 Task: Sort the products in the category "More Meals & Sides" by price (highest first).
Action: Mouse moved to (27, 148)
Screenshot: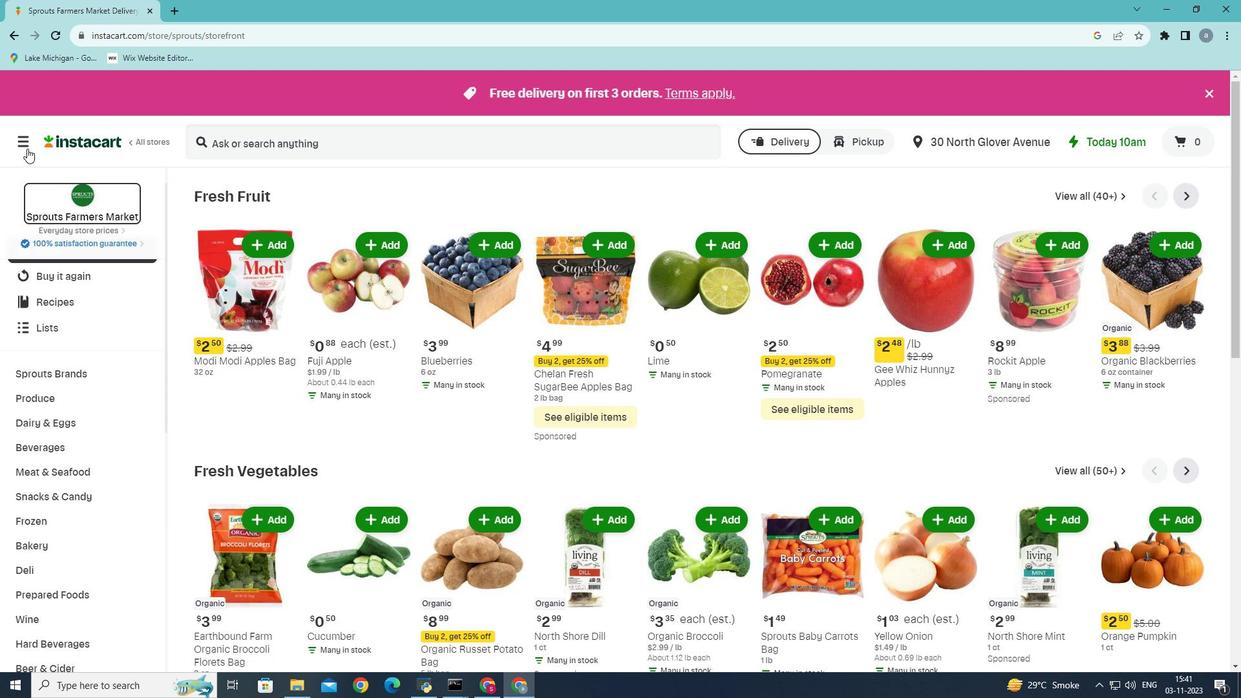 
Action: Mouse pressed left at (27, 148)
Screenshot: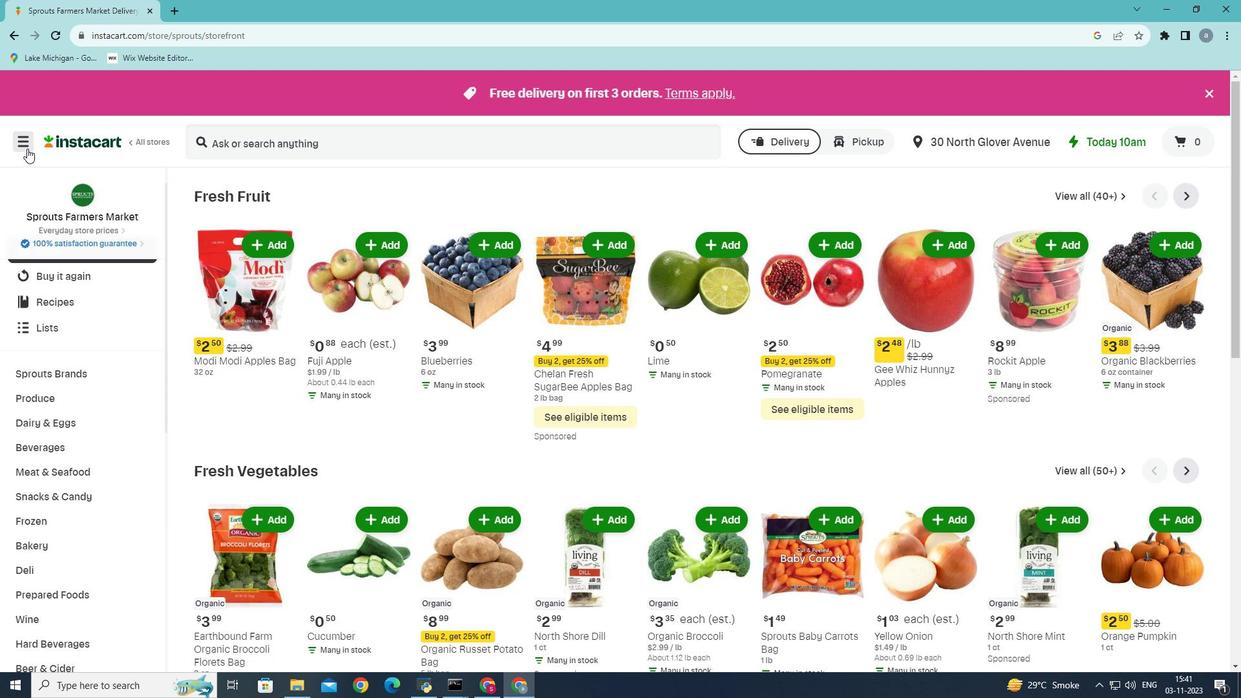 
Action: Mouse moved to (68, 353)
Screenshot: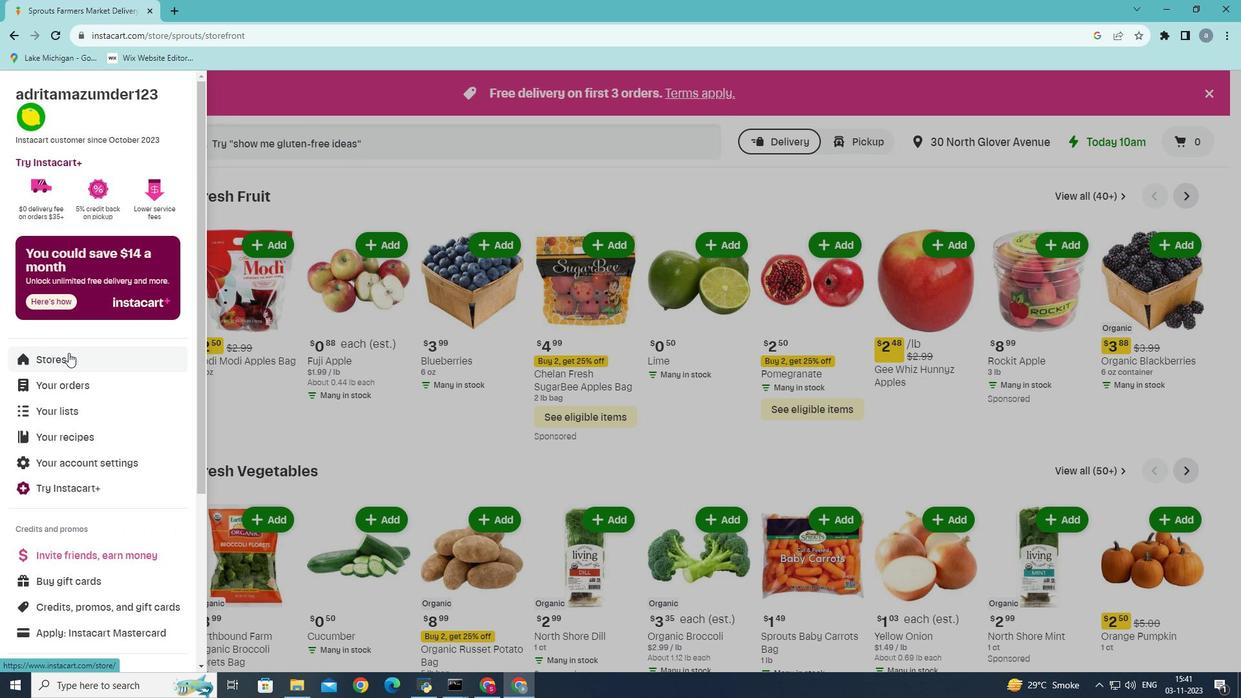 
Action: Mouse pressed left at (68, 353)
Screenshot: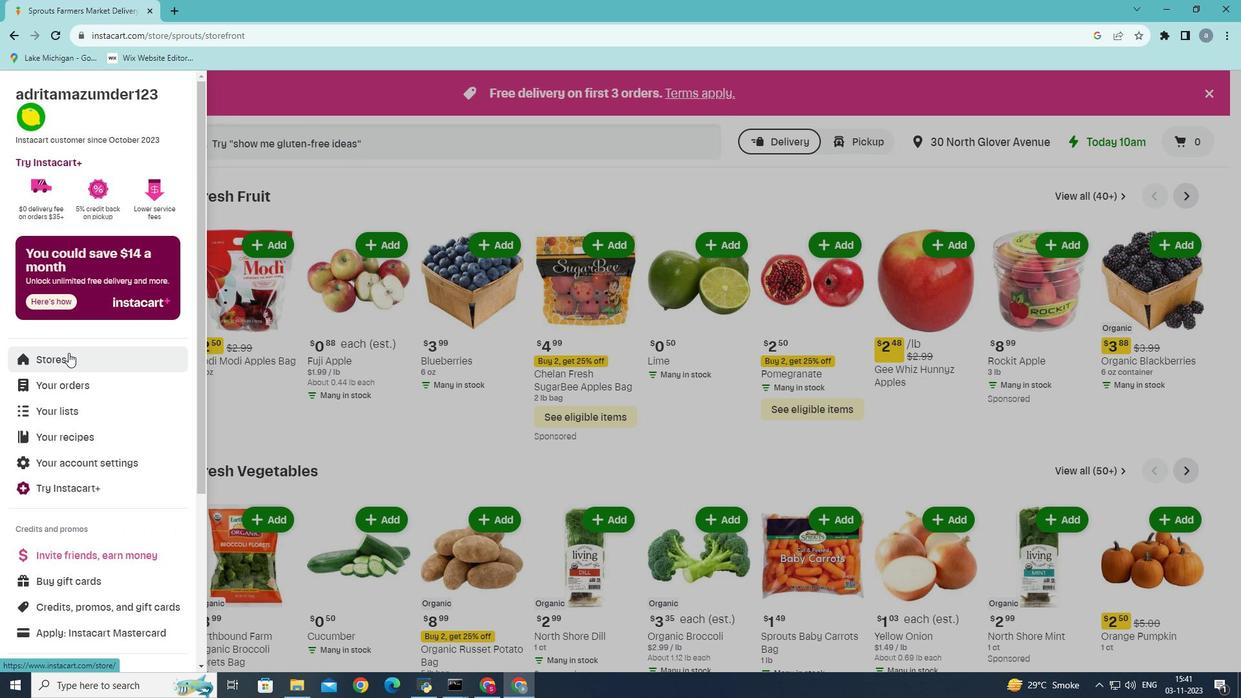 
Action: Mouse moved to (304, 144)
Screenshot: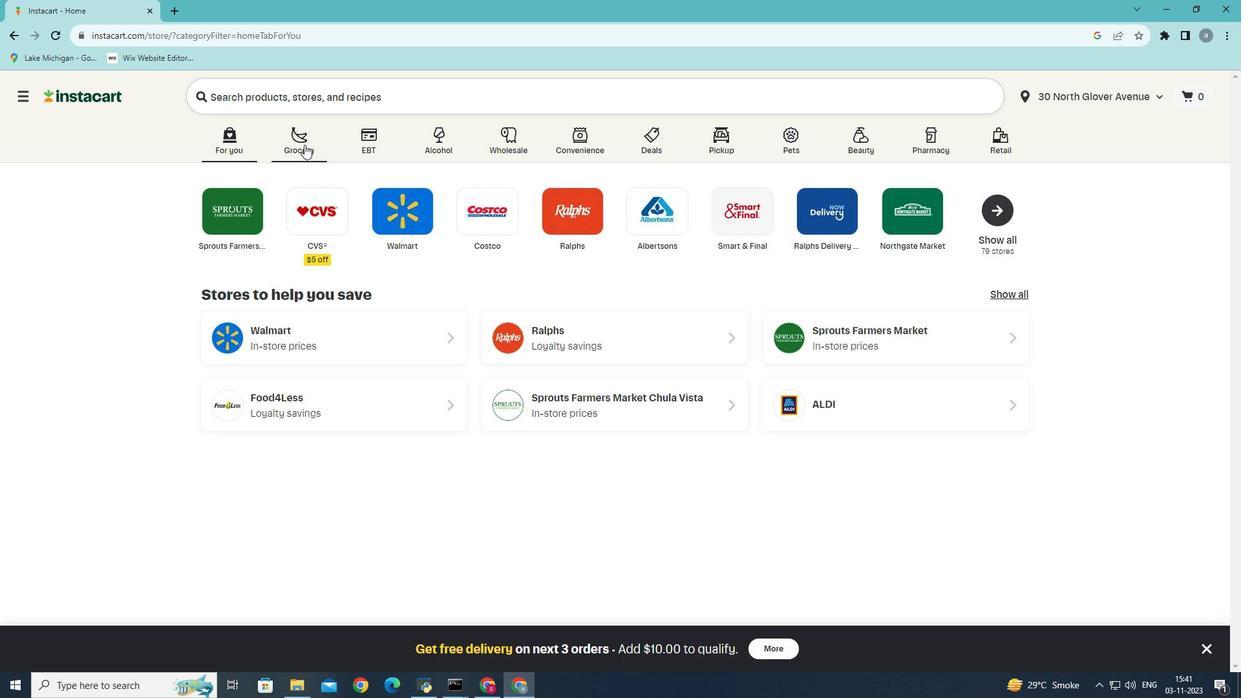 
Action: Mouse pressed left at (304, 144)
Screenshot: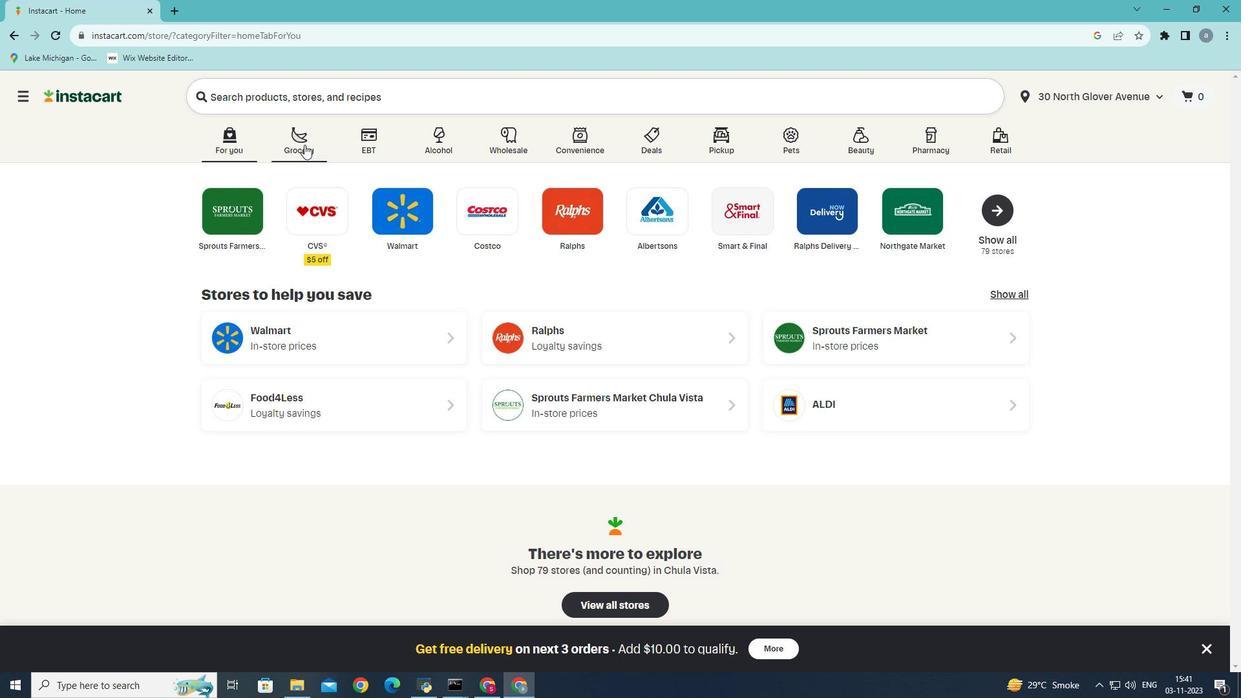 
Action: Mouse moved to (287, 382)
Screenshot: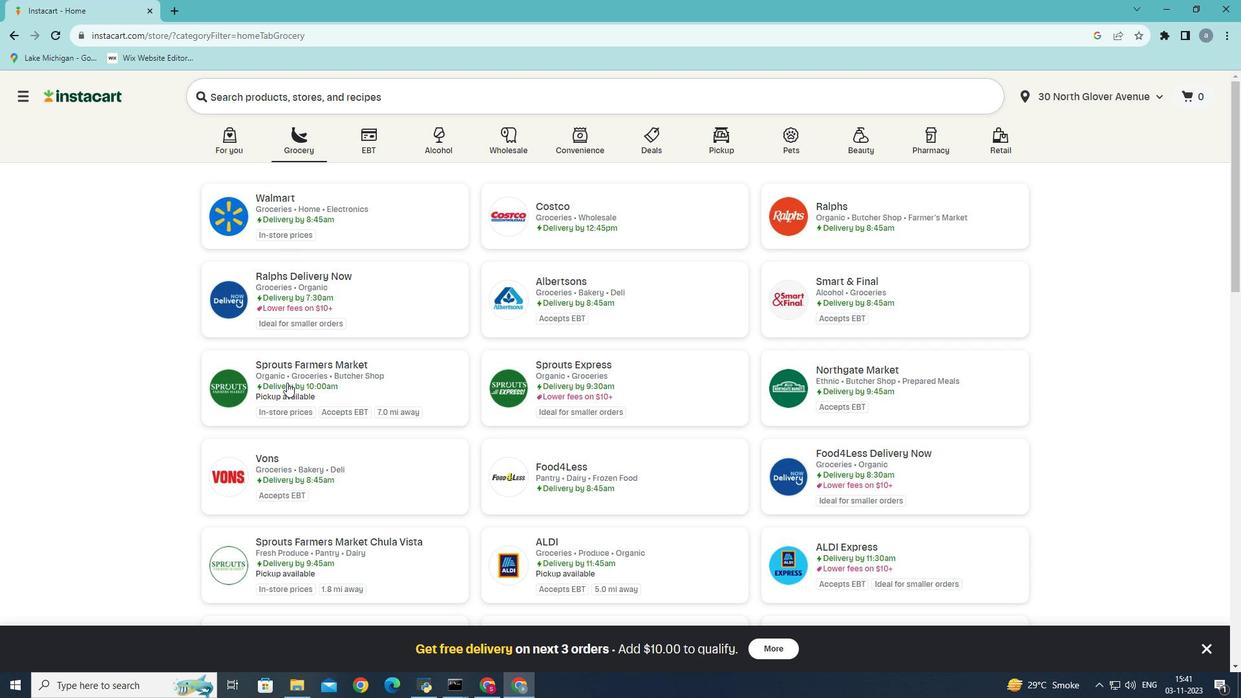 
Action: Mouse pressed left at (287, 382)
Screenshot: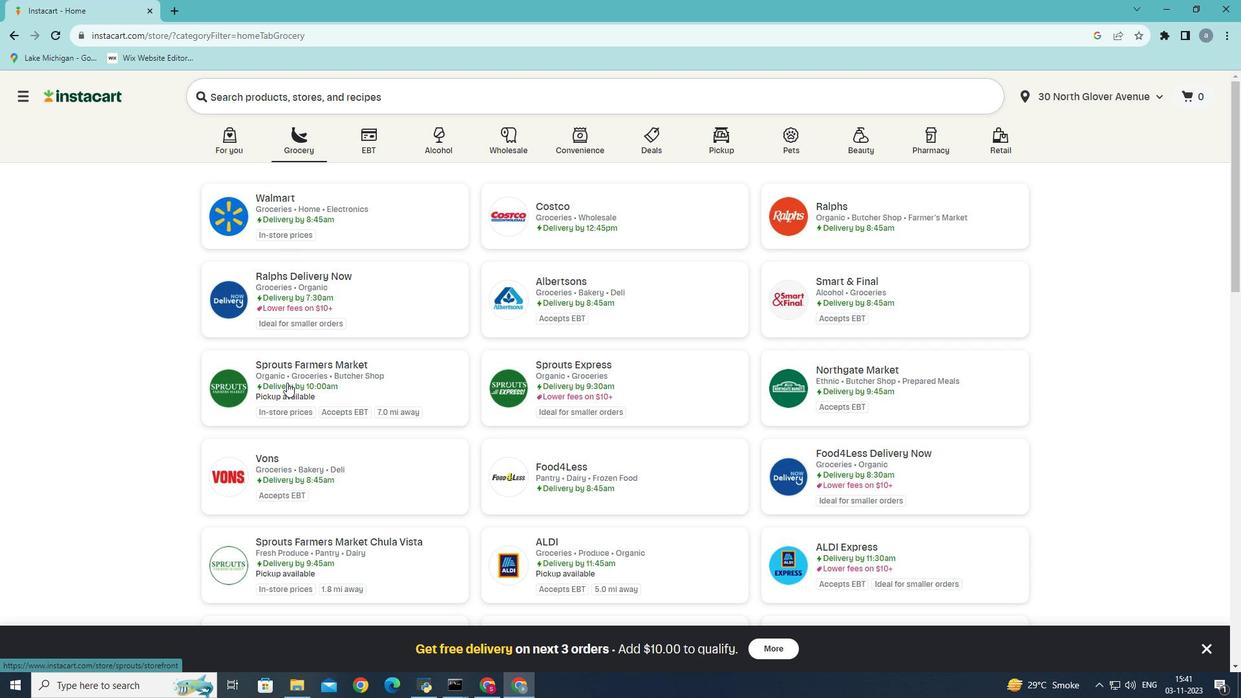 
Action: Mouse moved to (65, 658)
Screenshot: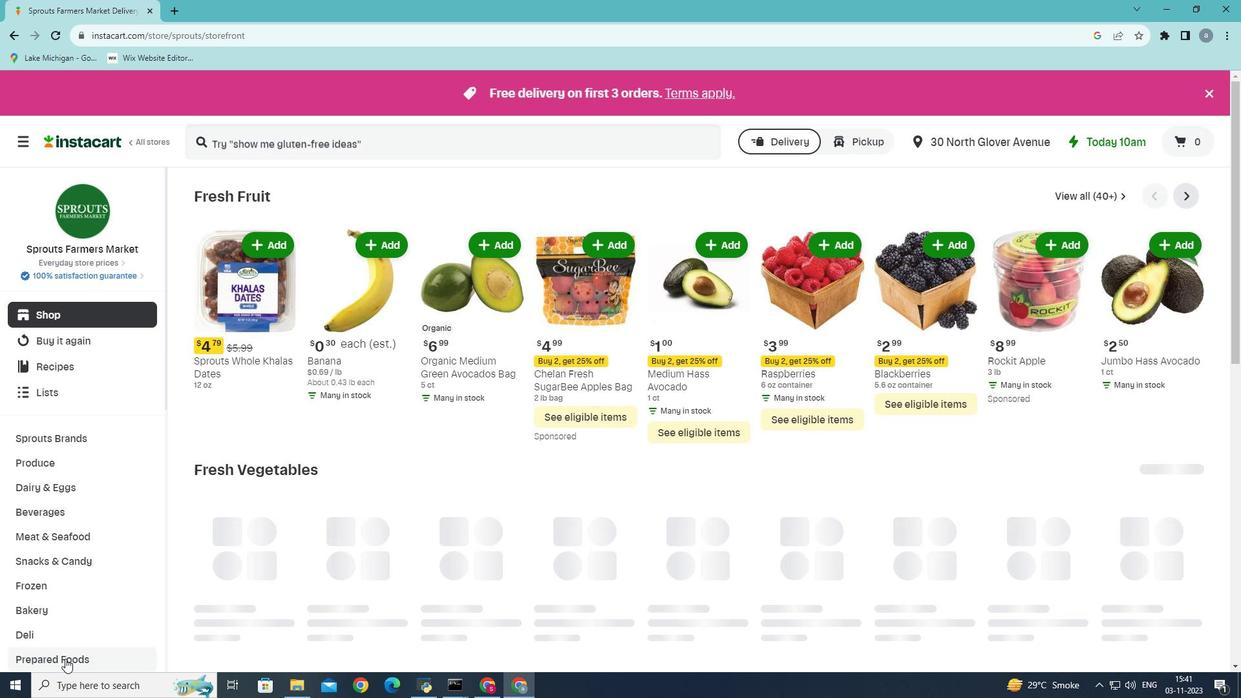 
Action: Mouse pressed left at (65, 658)
Screenshot: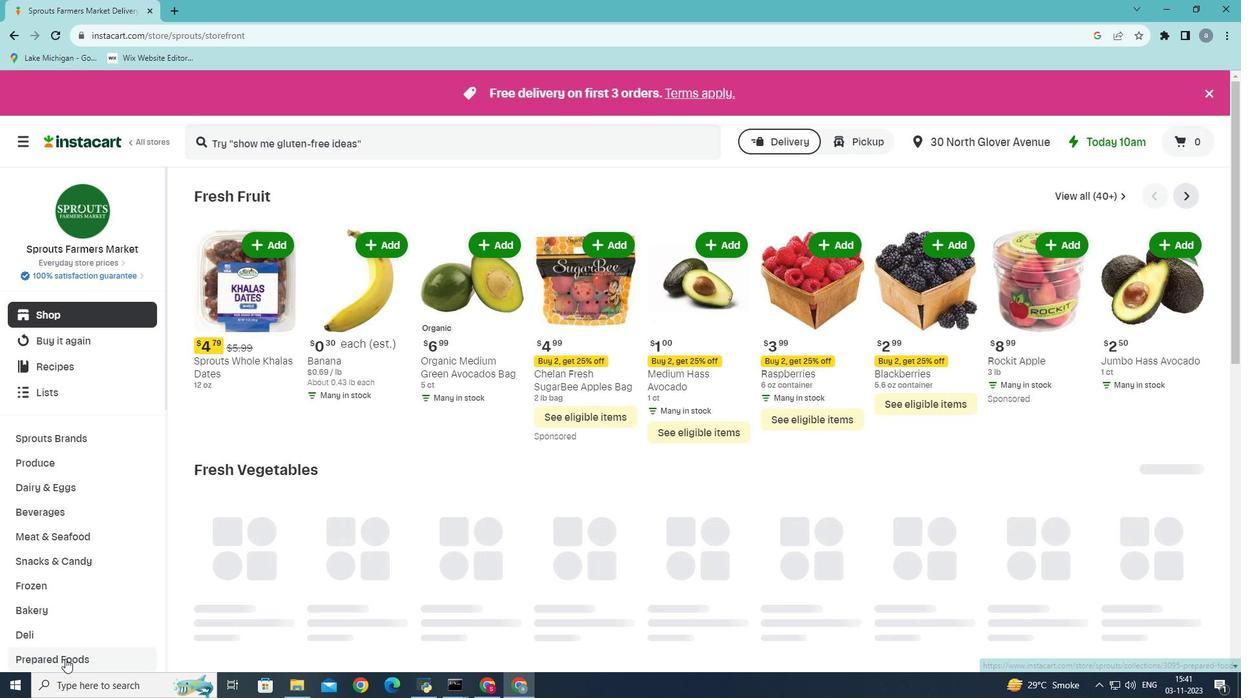 
Action: Mouse moved to (459, 225)
Screenshot: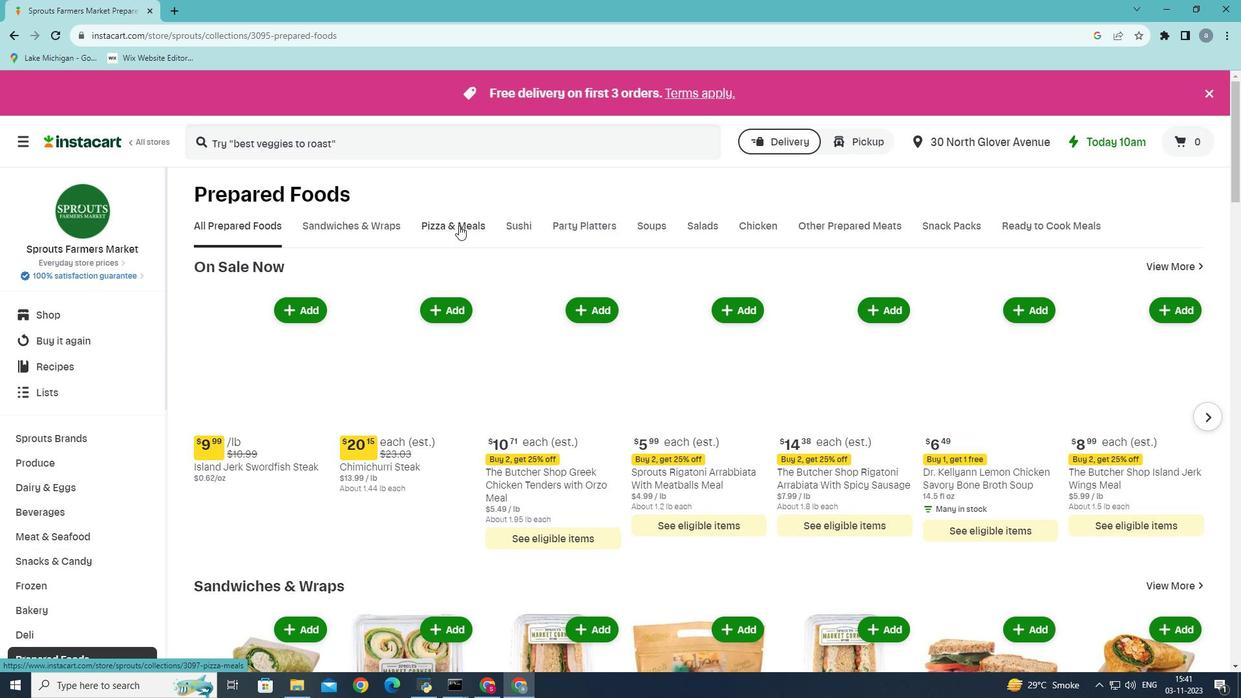 
Action: Mouse pressed left at (459, 225)
Screenshot: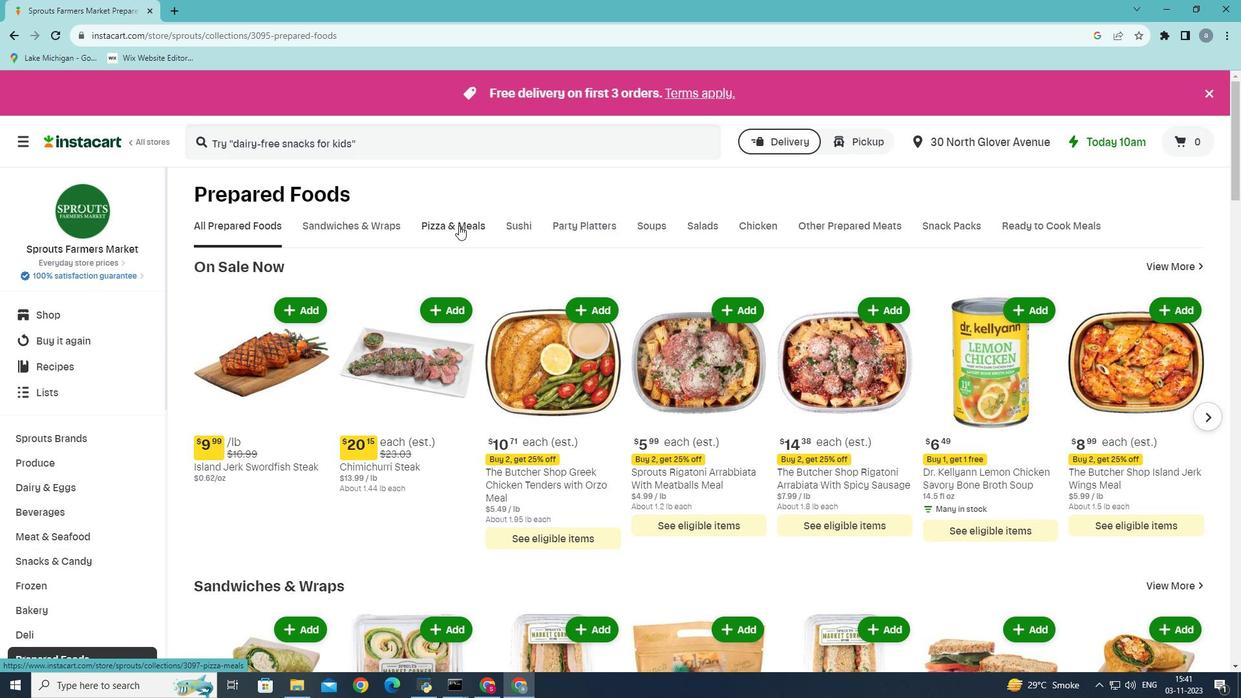 
Action: Mouse moved to (915, 276)
Screenshot: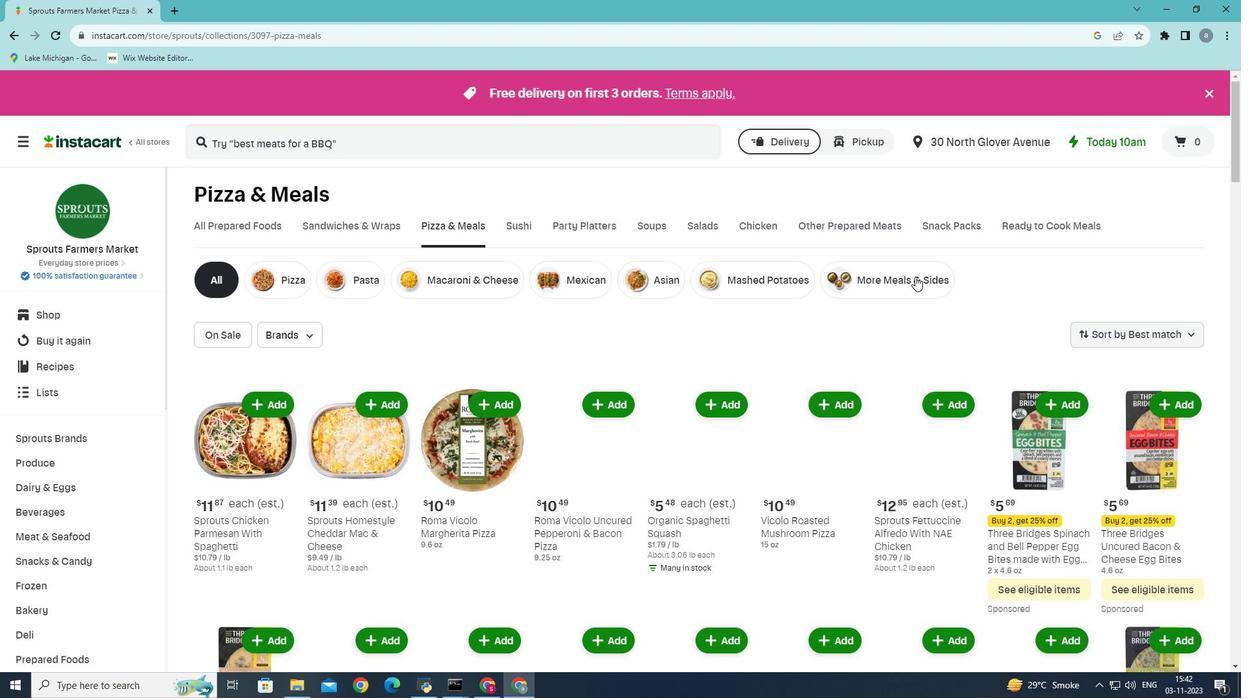 
Action: Mouse pressed left at (915, 276)
Screenshot: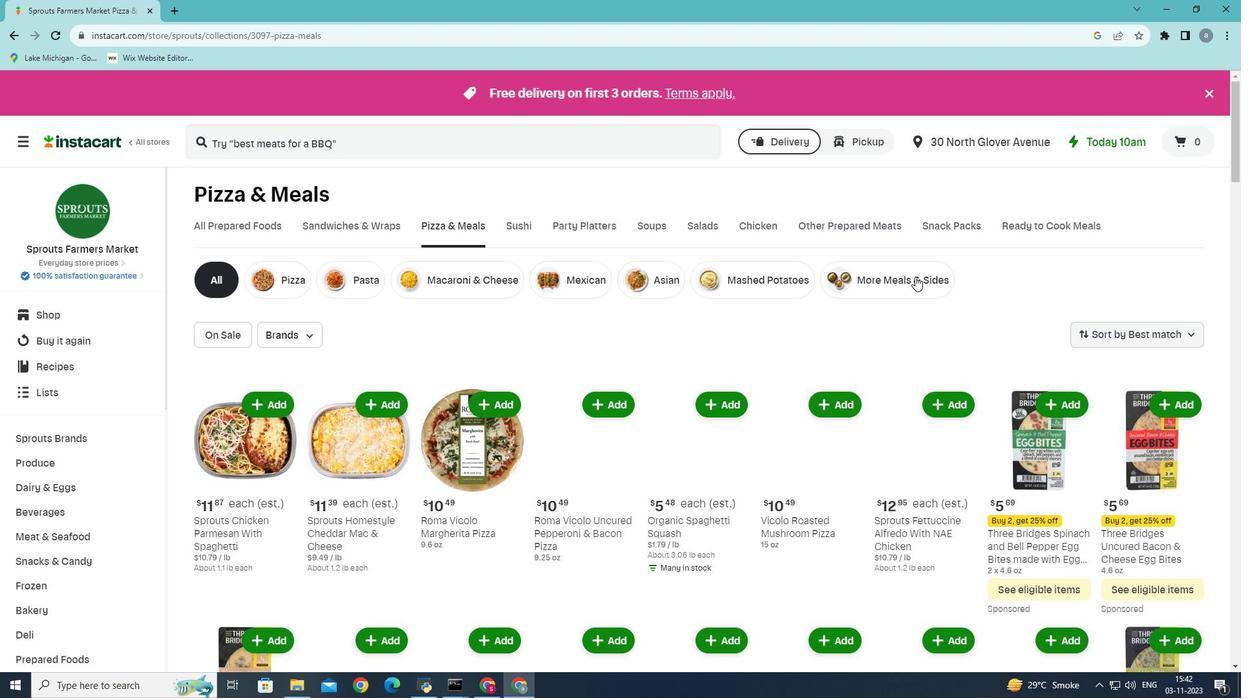 
Action: Mouse moved to (1190, 336)
Screenshot: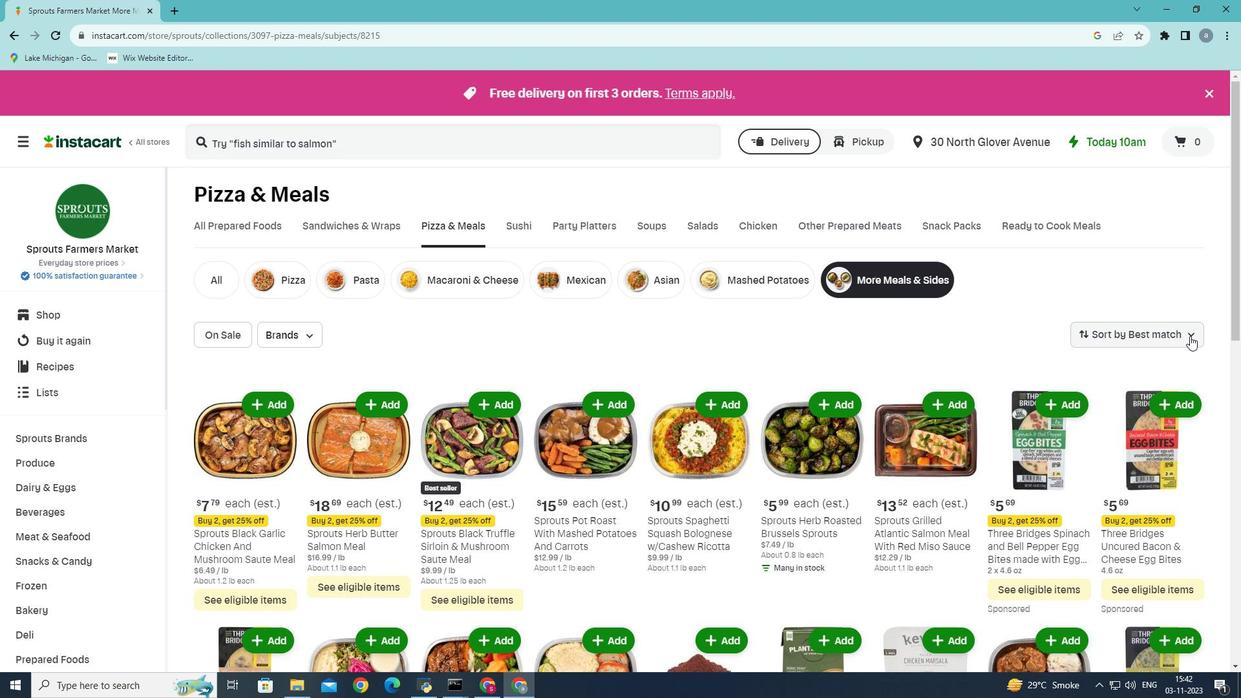 
Action: Mouse pressed left at (1190, 336)
Screenshot: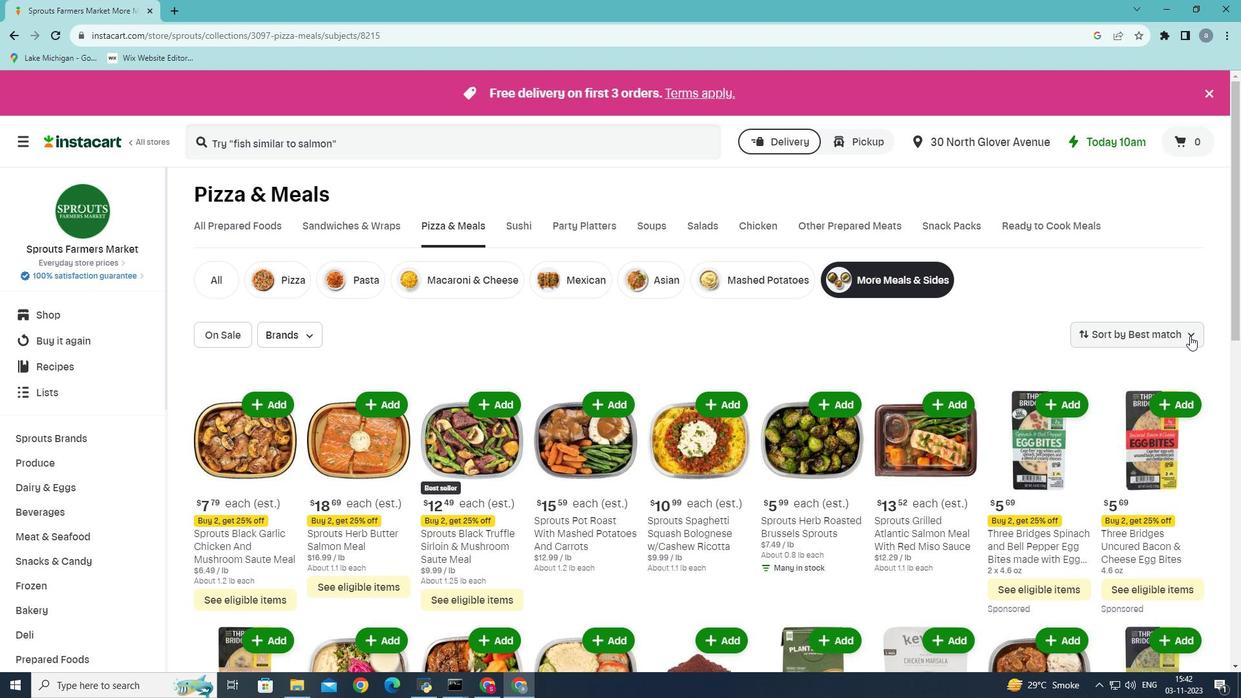 
Action: Mouse pressed left at (1190, 336)
Screenshot: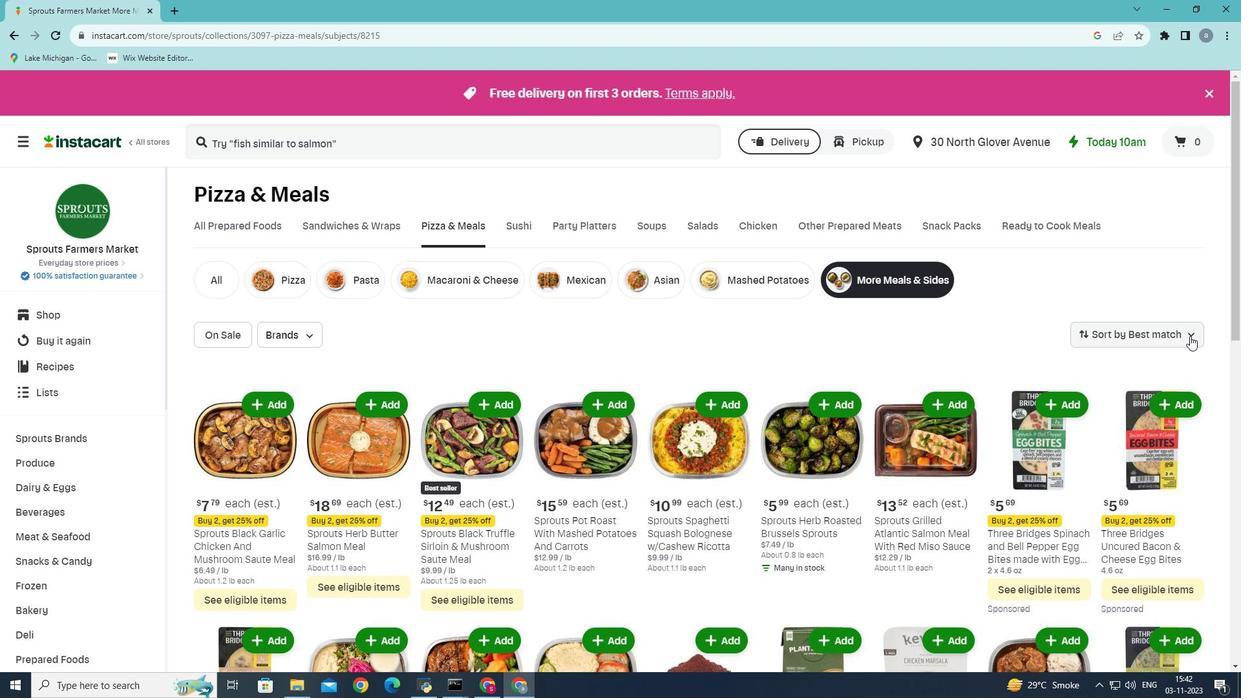 
Action: Mouse moved to (1189, 338)
Screenshot: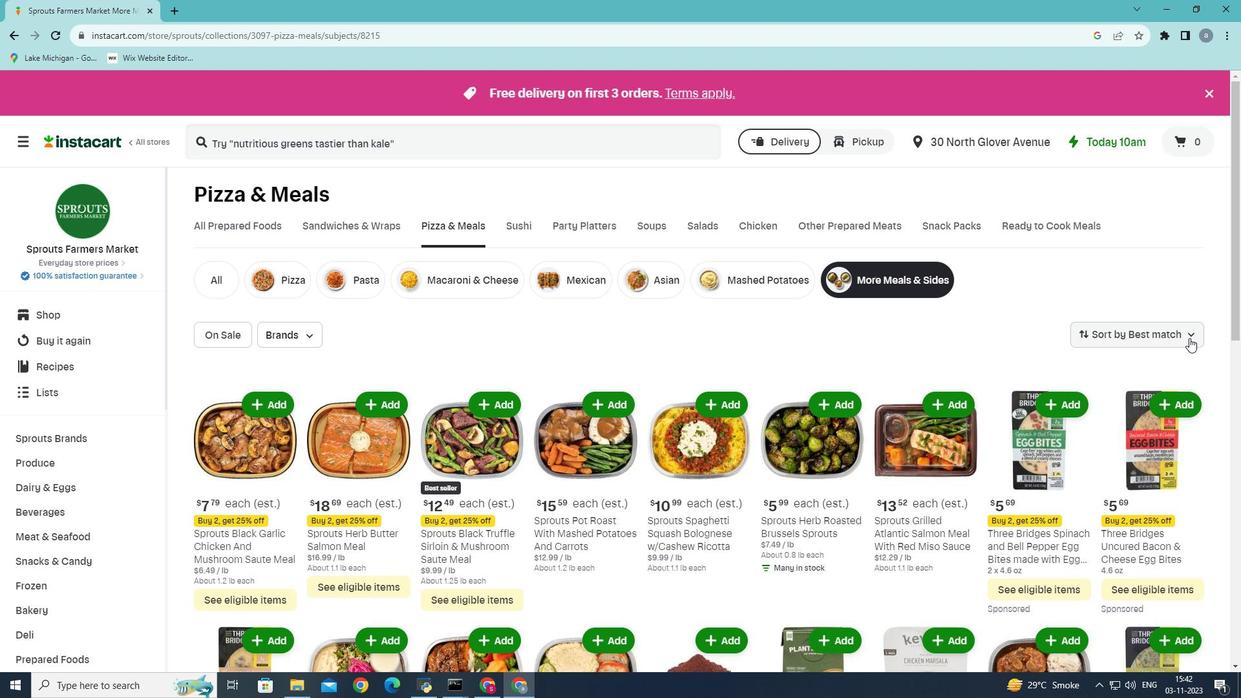 
Action: Mouse pressed left at (1189, 338)
Screenshot: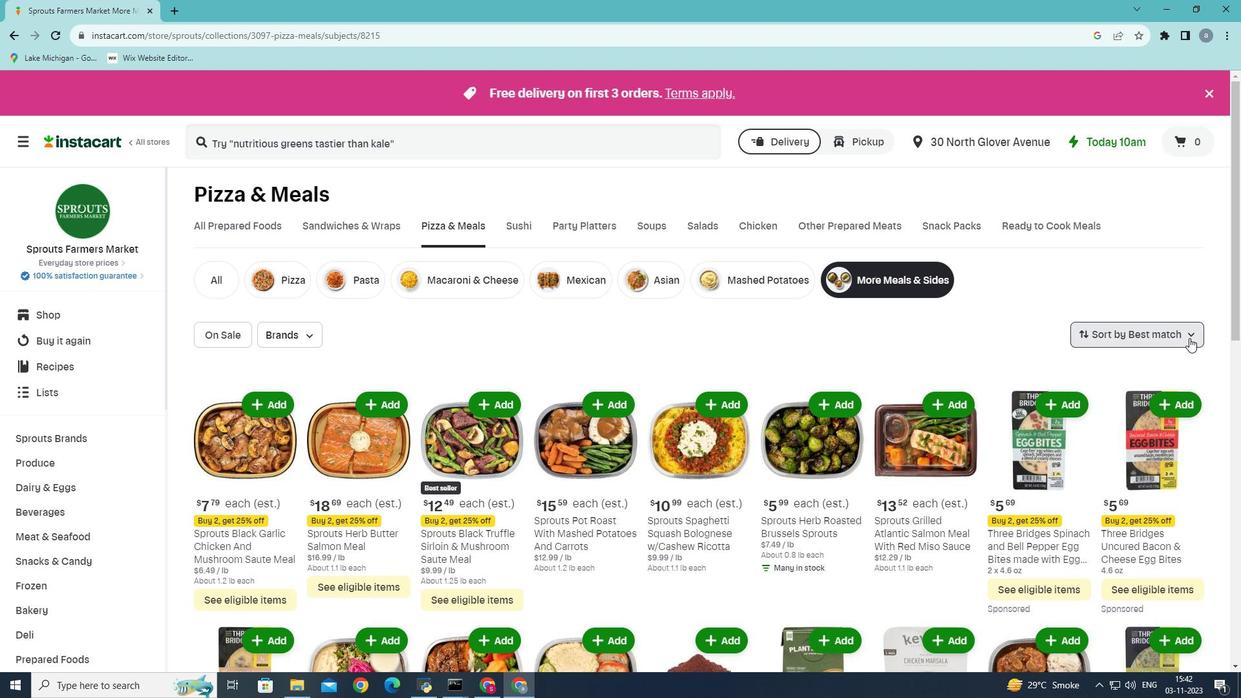 
Action: Mouse moved to (1158, 419)
Screenshot: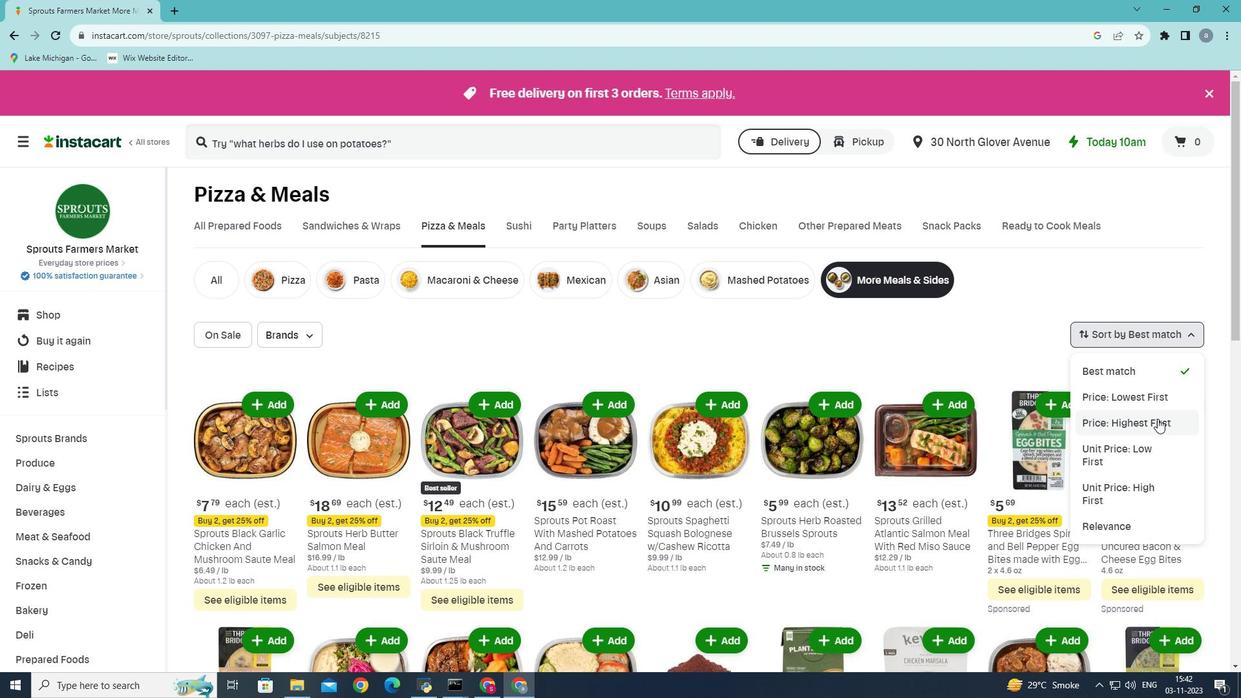 
Action: Mouse pressed left at (1158, 419)
Screenshot: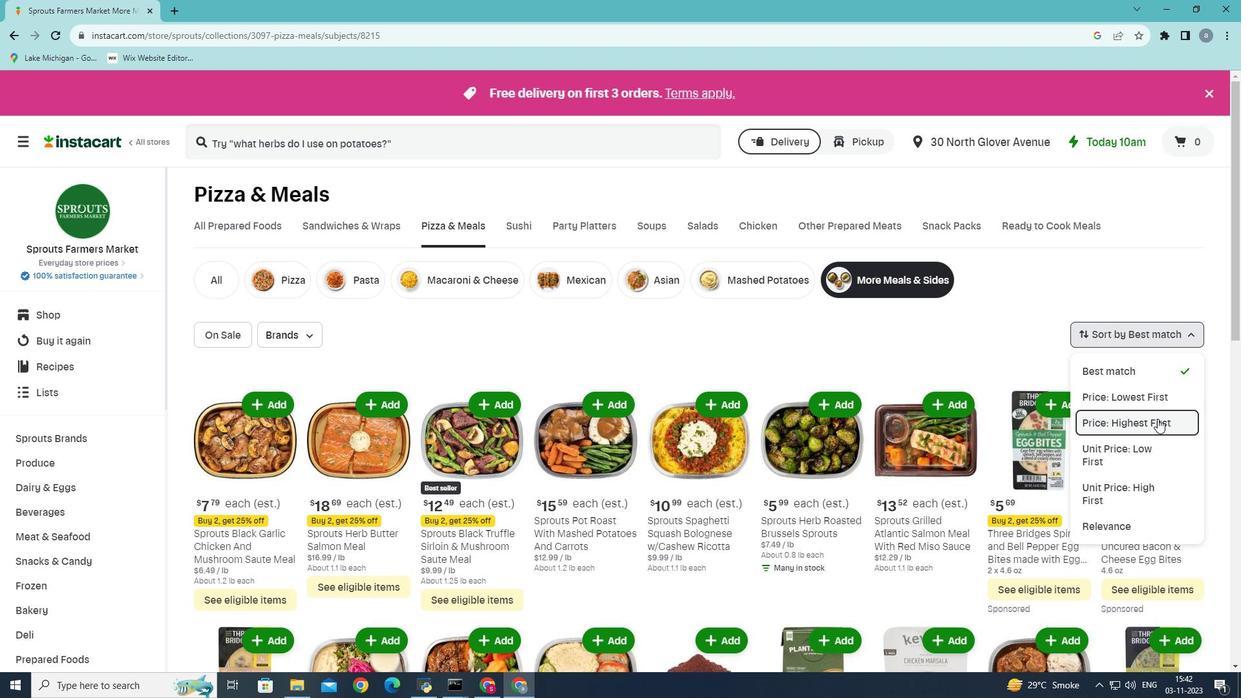 
Action: Mouse moved to (1100, 389)
Screenshot: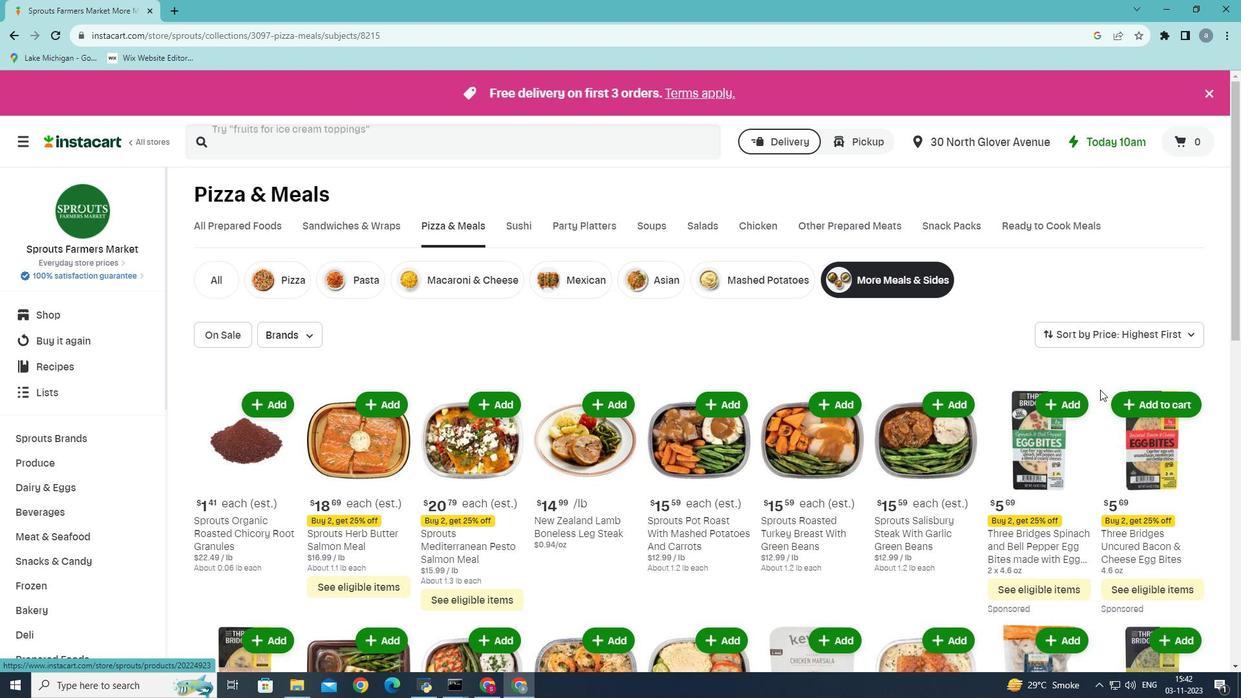 
